 Task: Create in the project AgileNimbus in Backlog an issue 'Develop a new tool for automated testing of web application cross-browser compatibility and responsiveness', assign it to team member softage.1@softage.net and change the status to IN PROGRESS. Create in the project AgileNimbus in Backlog an issue 'Upgrade the logging and reporting features of a web application to improve system monitoring and analysis', assign it to team member softage.2@softage.net and change the status to IN PROGRESS
Action: Mouse moved to (226, 279)
Screenshot: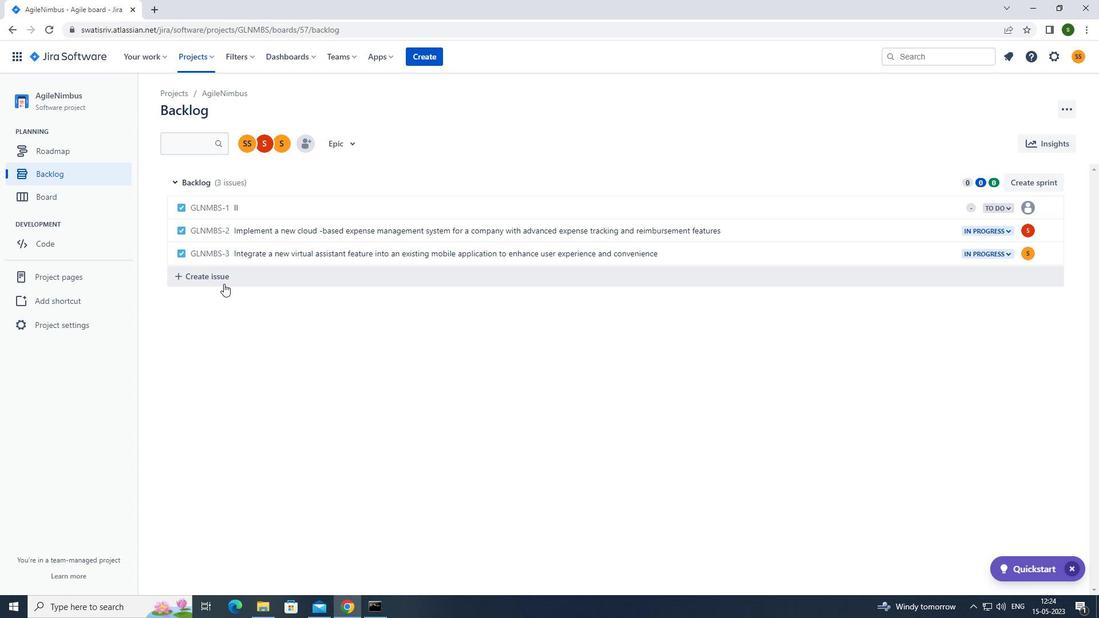 
Action: Mouse pressed left at (226, 279)
Screenshot: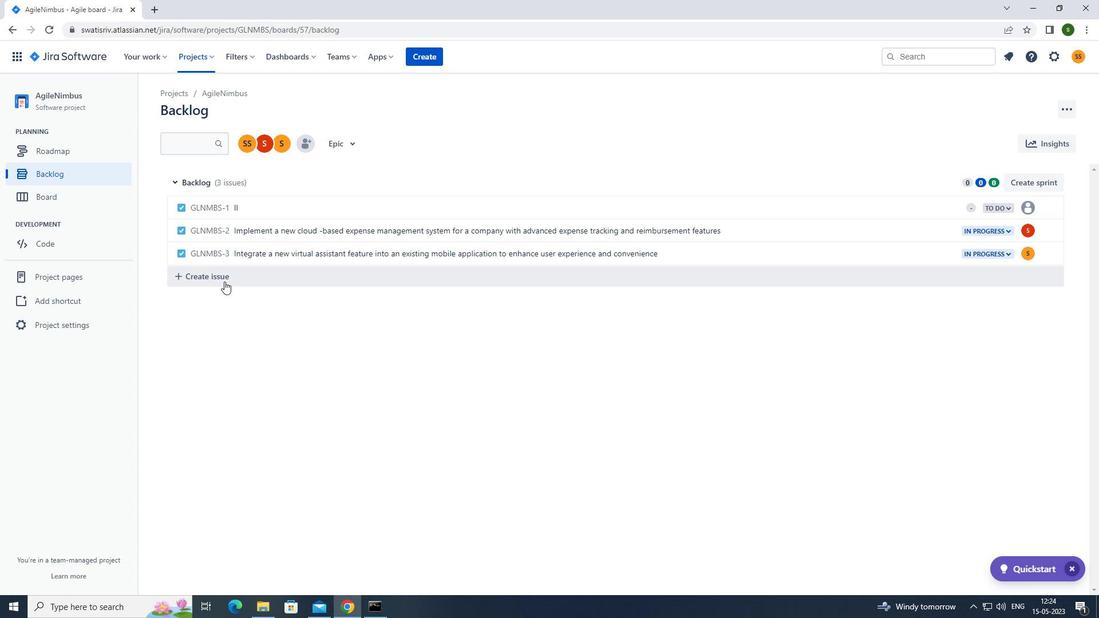 
Action: Mouse moved to (279, 276)
Screenshot: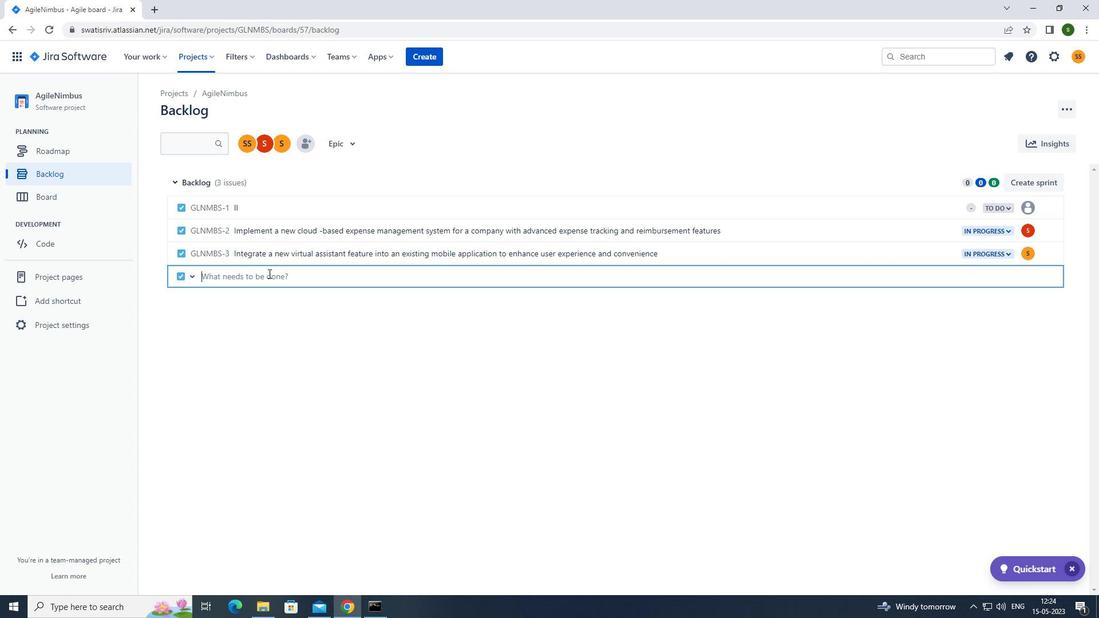 
Action: Key pressed <Key.caps_lock>d<Key.caps_lock>evelop<Key.space>a<Key.space>new<Key.space>tool<Key.space>for<Key.space>automated<Key.space>testing<Key.space>of<Key.space>web<Key.space>application<Key.space>cross-browser<Key.space>compatibility<Key.space>and<Key.space>responsiveness<Key.enter>
Screenshot: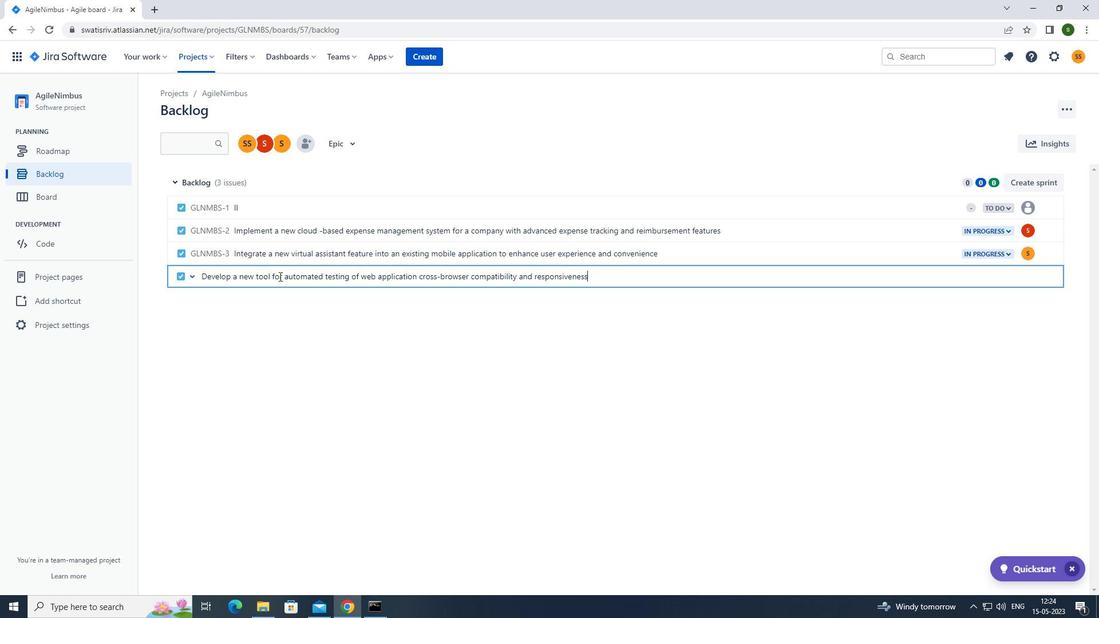 
Action: Mouse moved to (1025, 277)
Screenshot: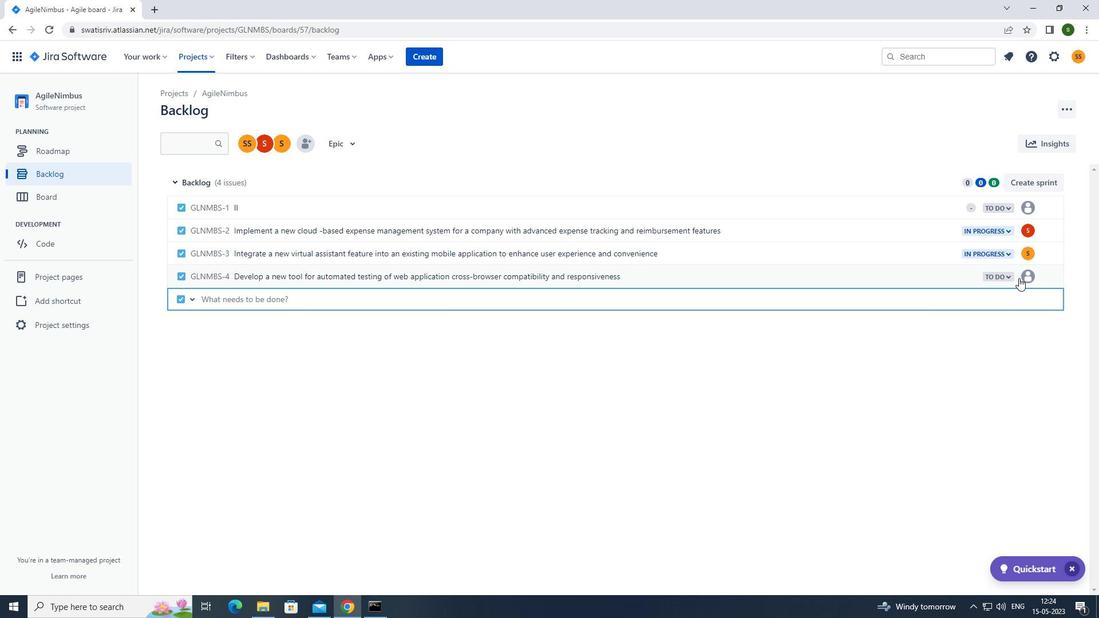 
Action: Mouse pressed left at (1025, 277)
Screenshot: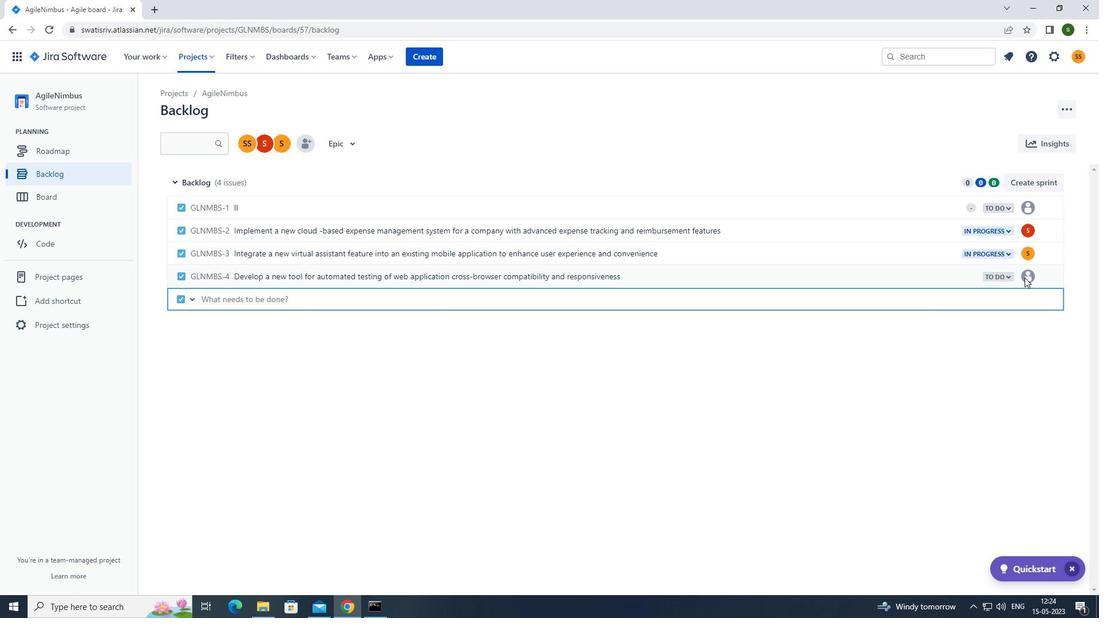 
Action: Mouse moved to (1030, 278)
Screenshot: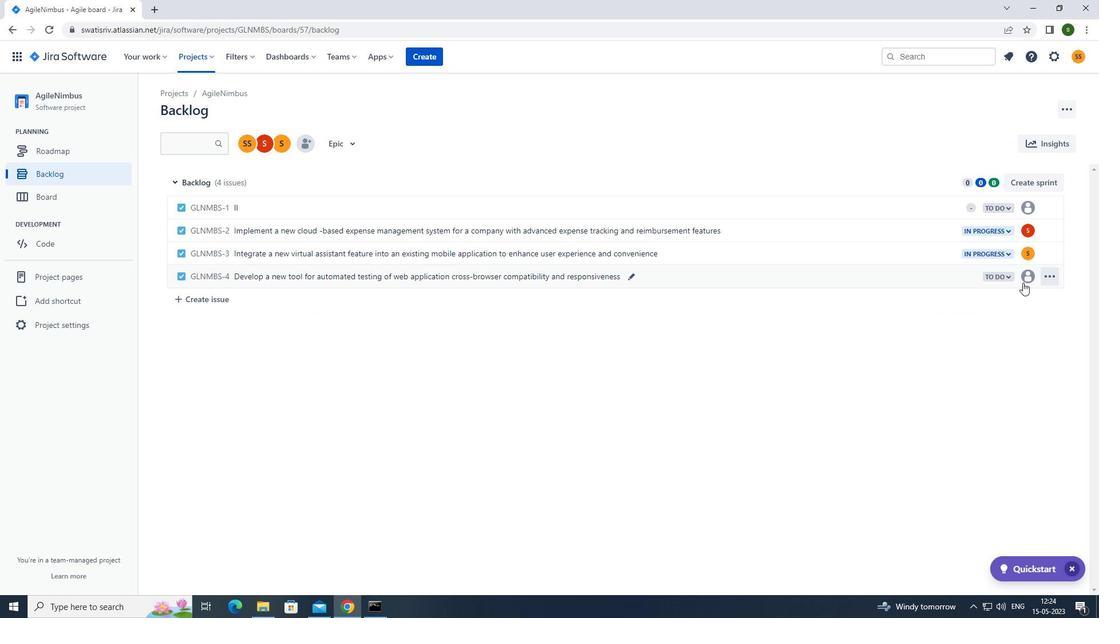 
Action: Mouse pressed left at (1030, 278)
Screenshot: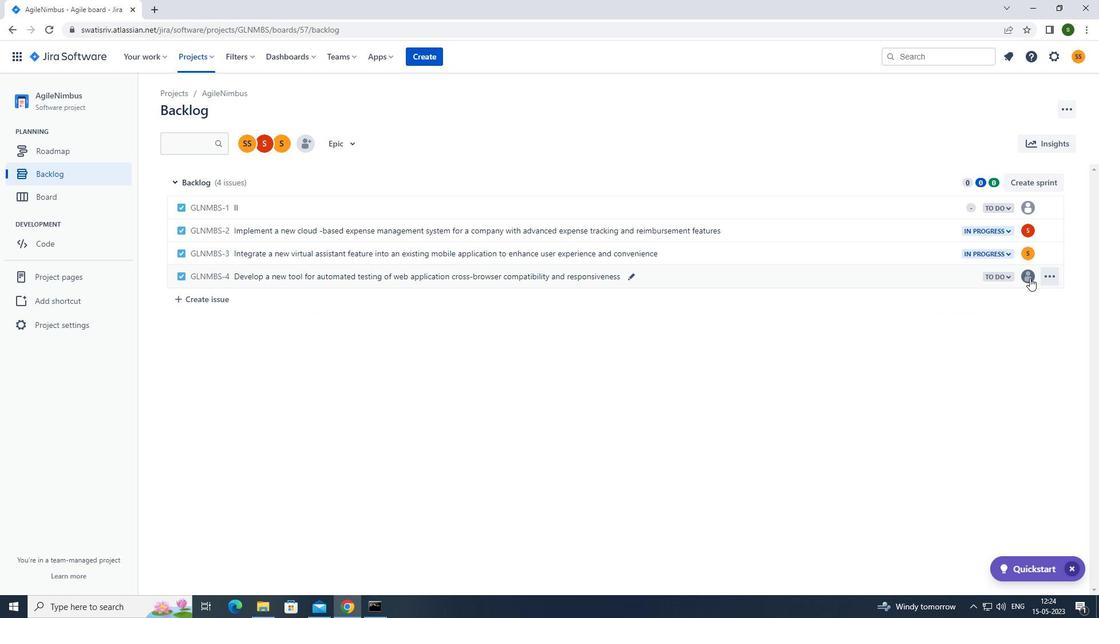 
Action: Mouse moved to (928, 389)
Screenshot: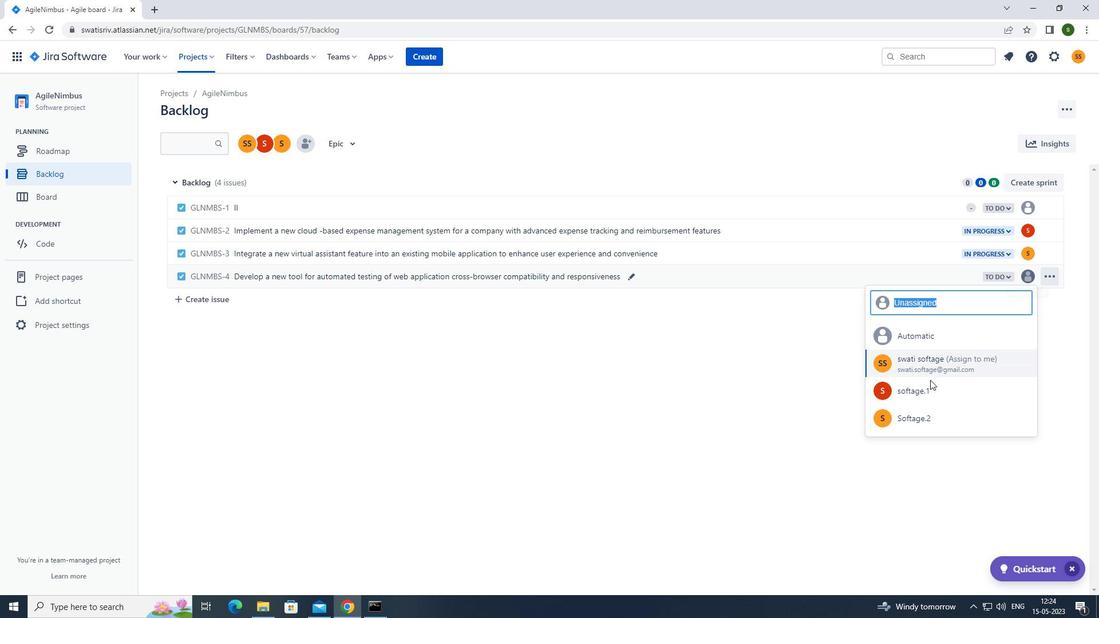
Action: Mouse pressed left at (928, 389)
Screenshot: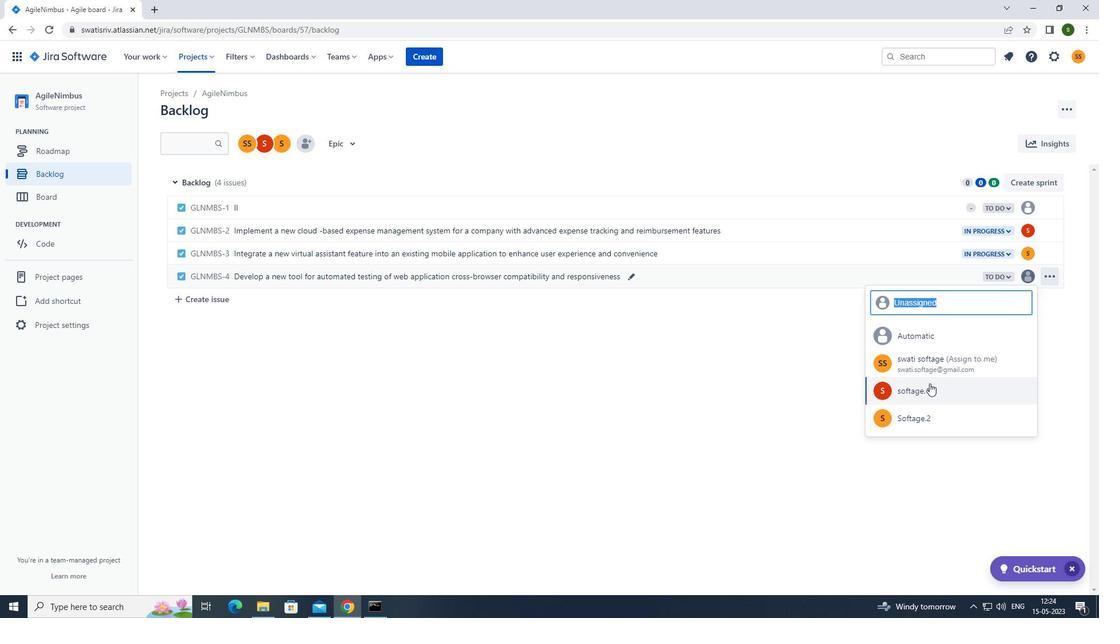 
Action: Mouse moved to (1001, 269)
Screenshot: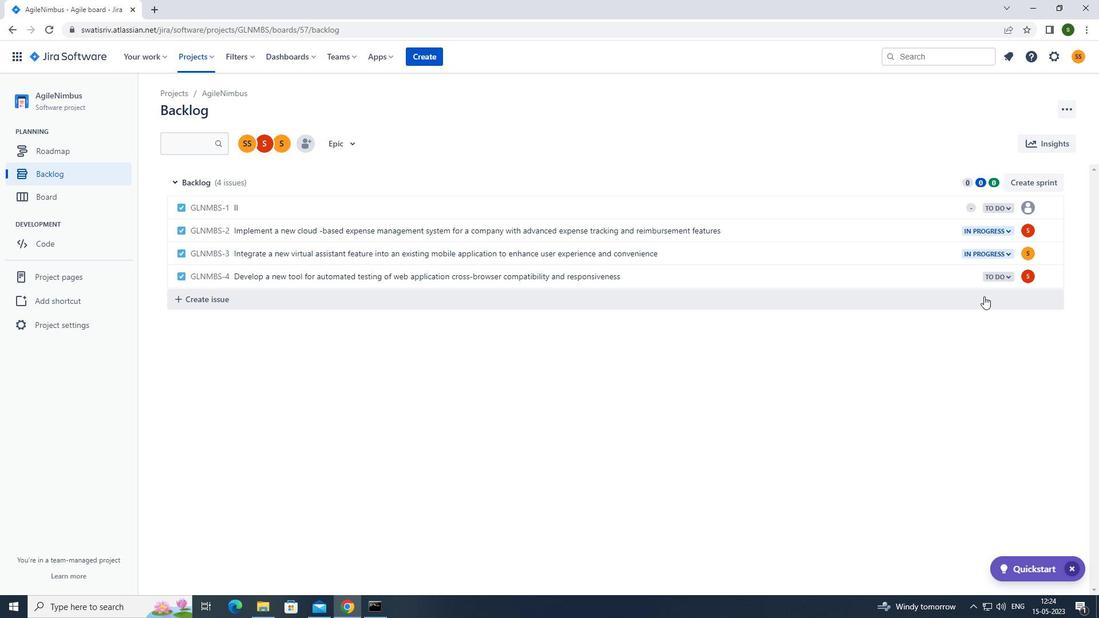 
Action: Mouse pressed left at (1001, 269)
Screenshot: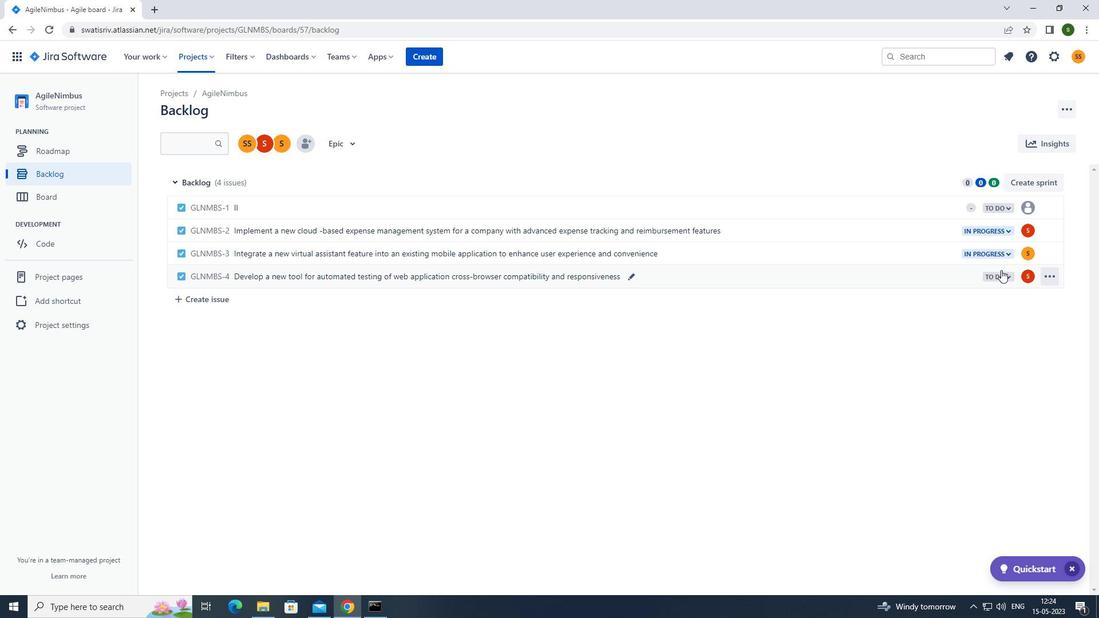 
Action: Mouse moved to (752, 279)
Screenshot: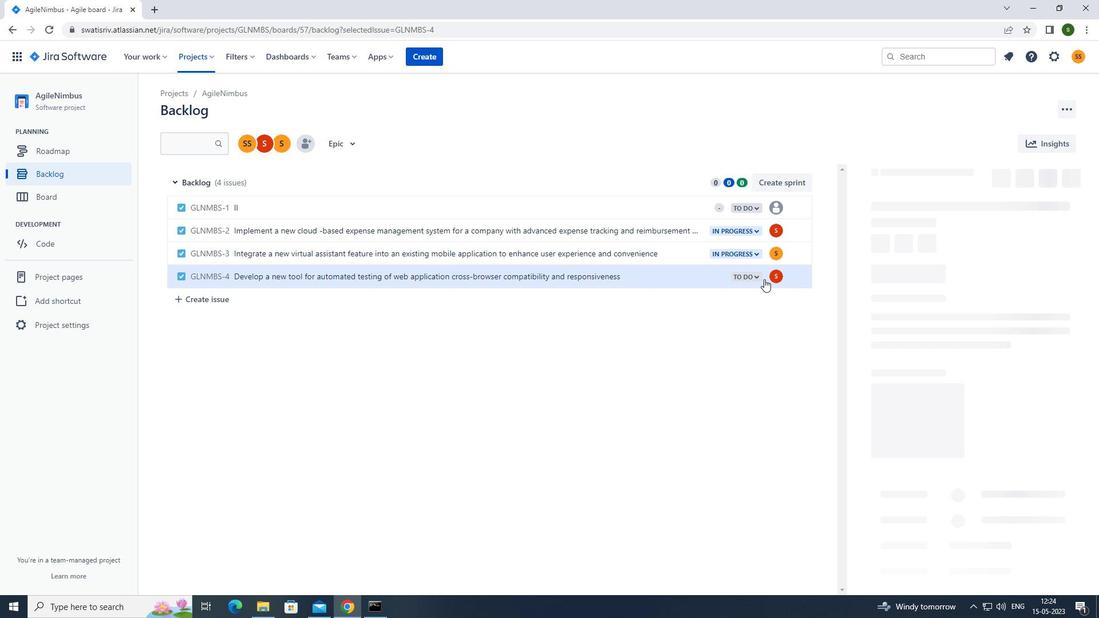 
Action: Mouse pressed left at (752, 279)
Screenshot: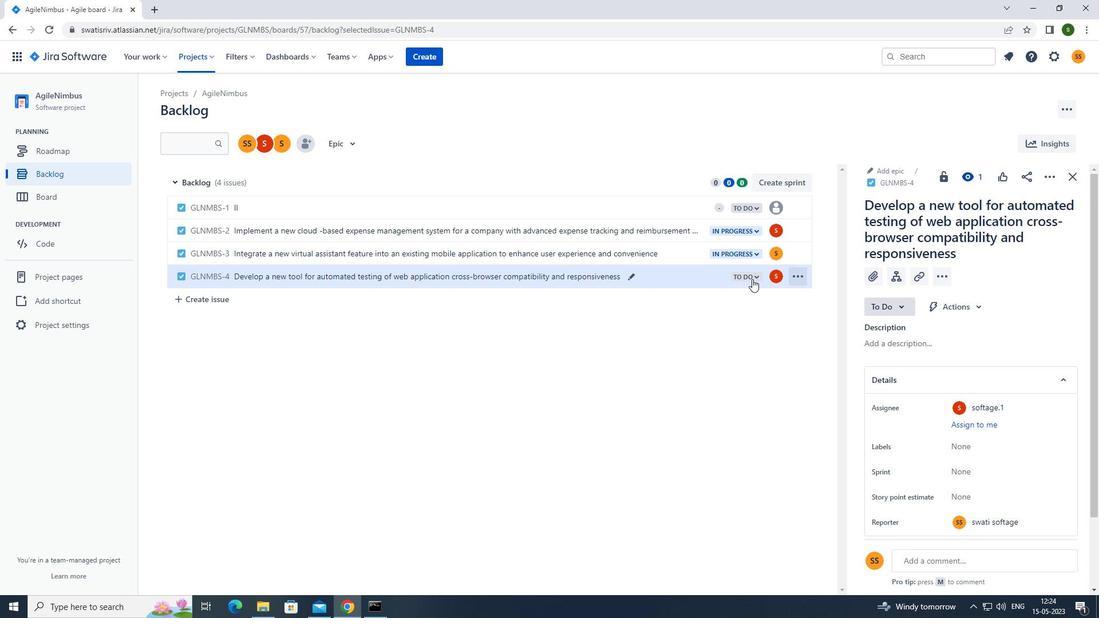 
Action: Mouse moved to (759, 299)
Screenshot: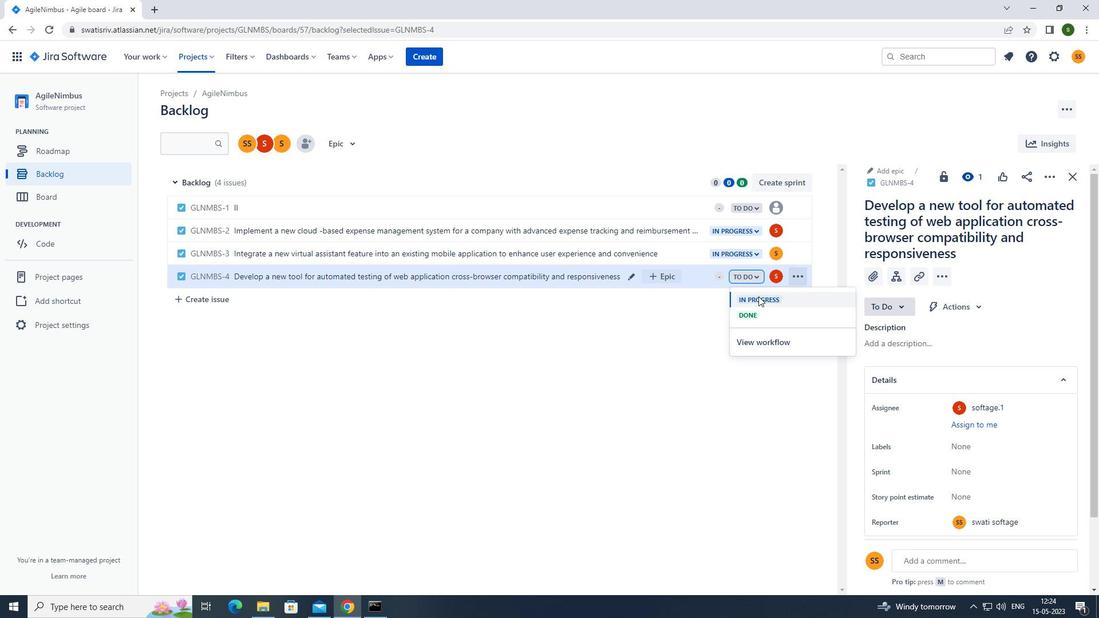 
Action: Mouse pressed left at (759, 299)
Screenshot: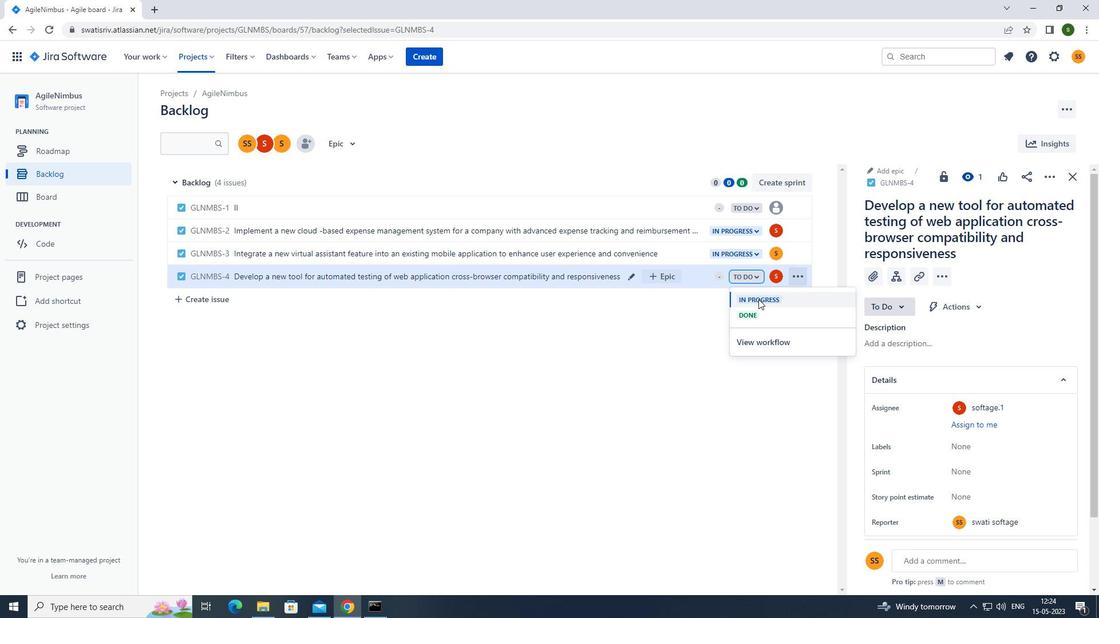 
Action: Mouse moved to (193, 304)
Screenshot: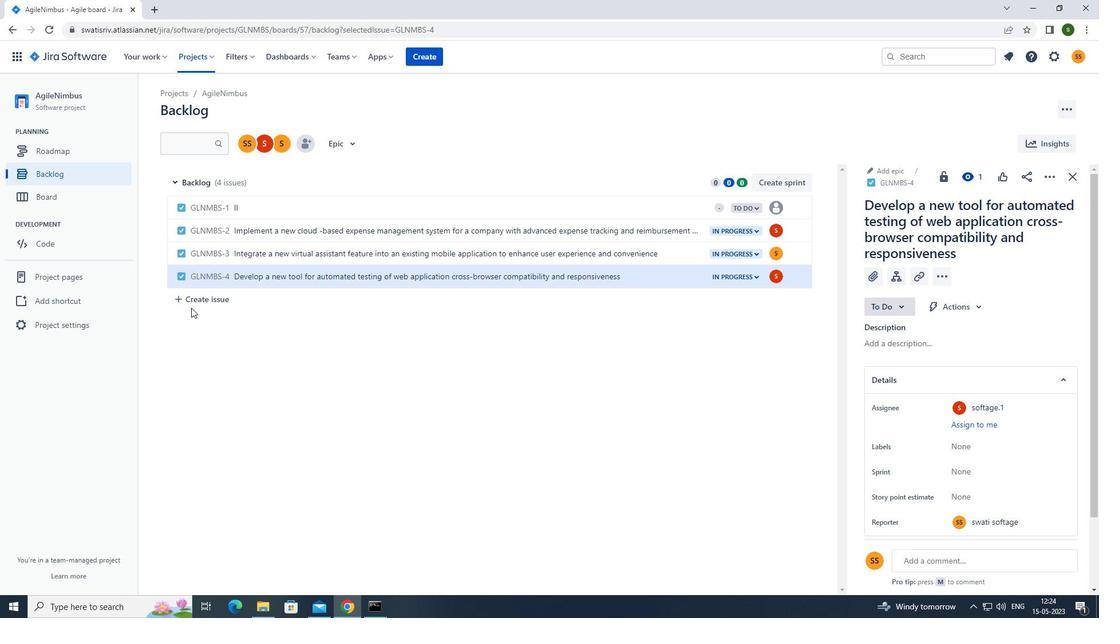 
Action: Mouse pressed left at (193, 304)
Screenshot: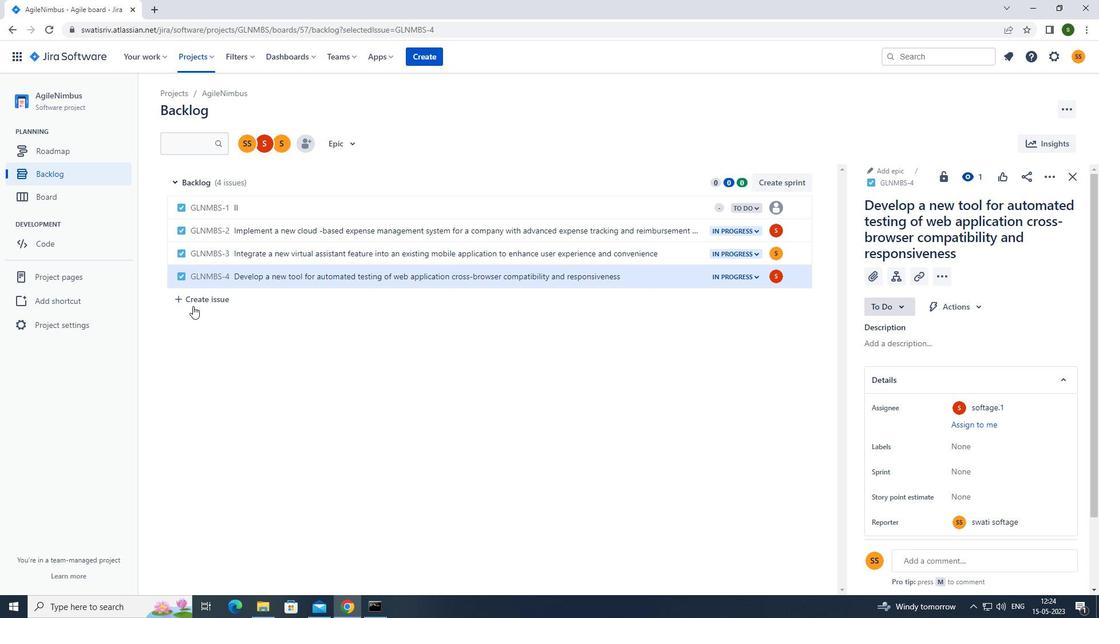 
Action: Mouse moved to (295, 299)
Screenshot: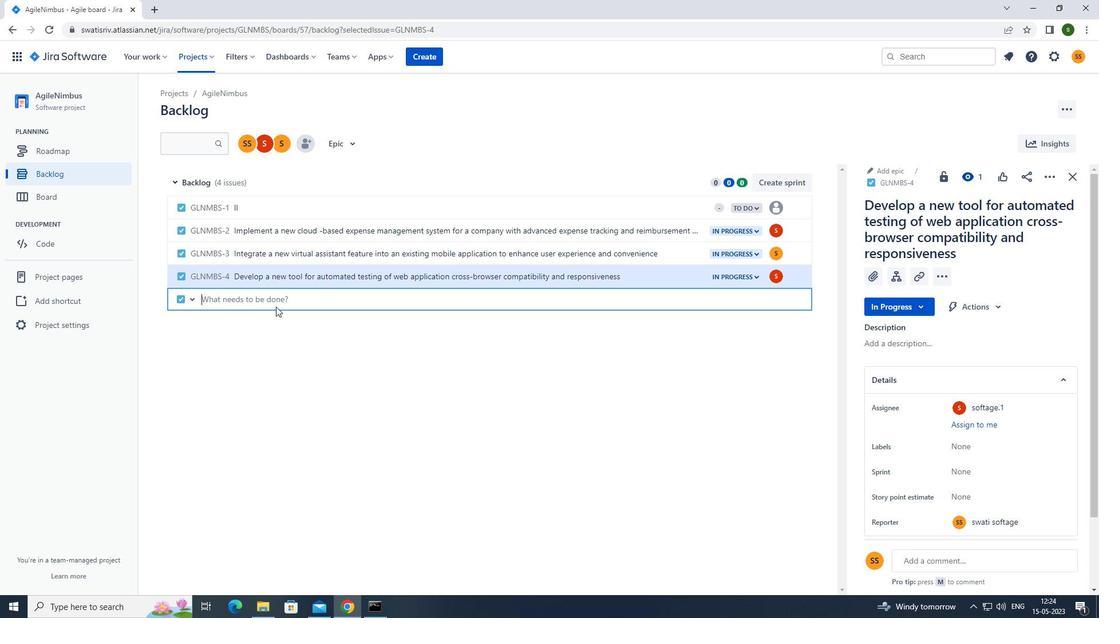 
Action: Mouse pressed left at (295, 299)
Screenshot: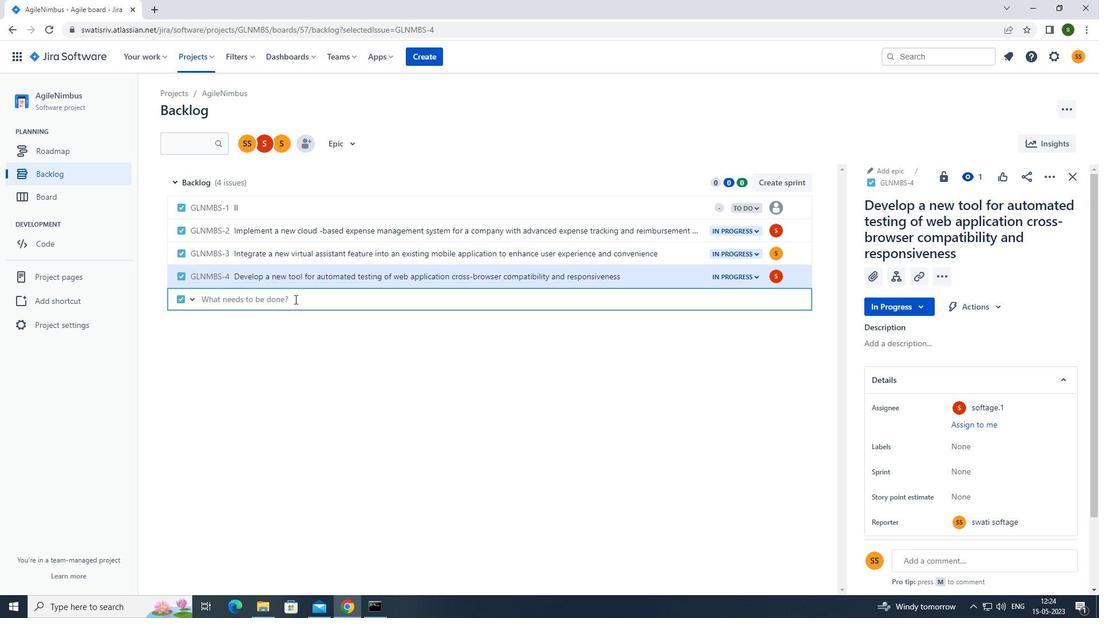 
Action: Key pressed <Key.caps_lock>u<Key.caps_lock>pgarde<Key.space>the<Key.space>logging<Key.space>and<Key.space>reporting<Key.space>features<Key.space>of<Key.space>a<Key.space>web<Key.space>application<Key.space>to<Key.space>improve<Key.space>system<Key.space>monitoring<Key.space>and<Key.space>analysis<Key.enter>
Screenshot: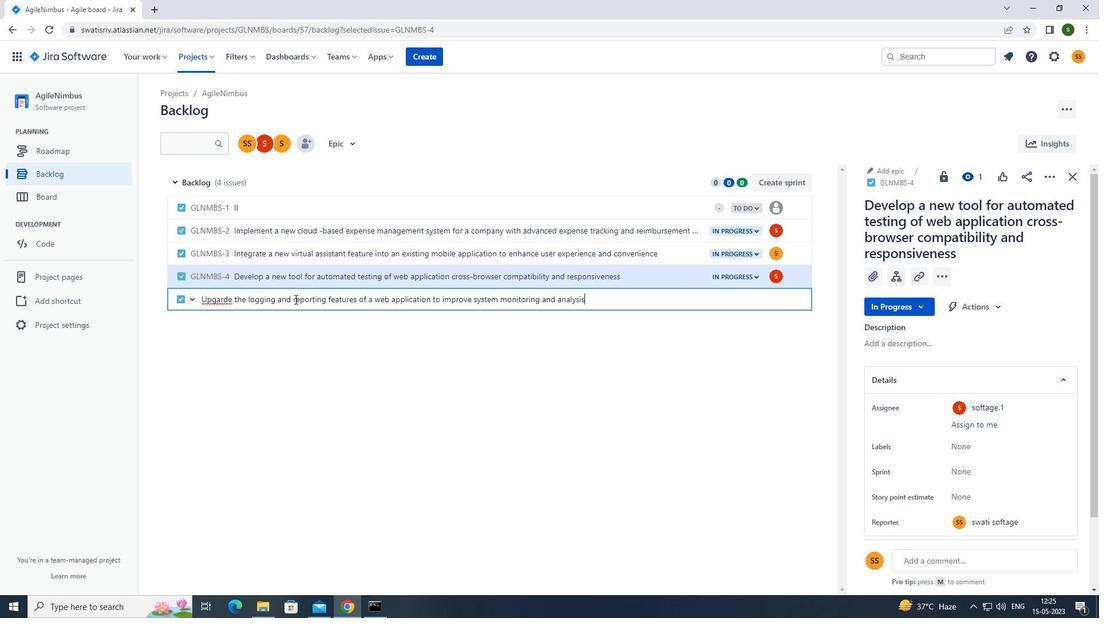 
Action: Mouse moved to (776, 300)
Screenshot: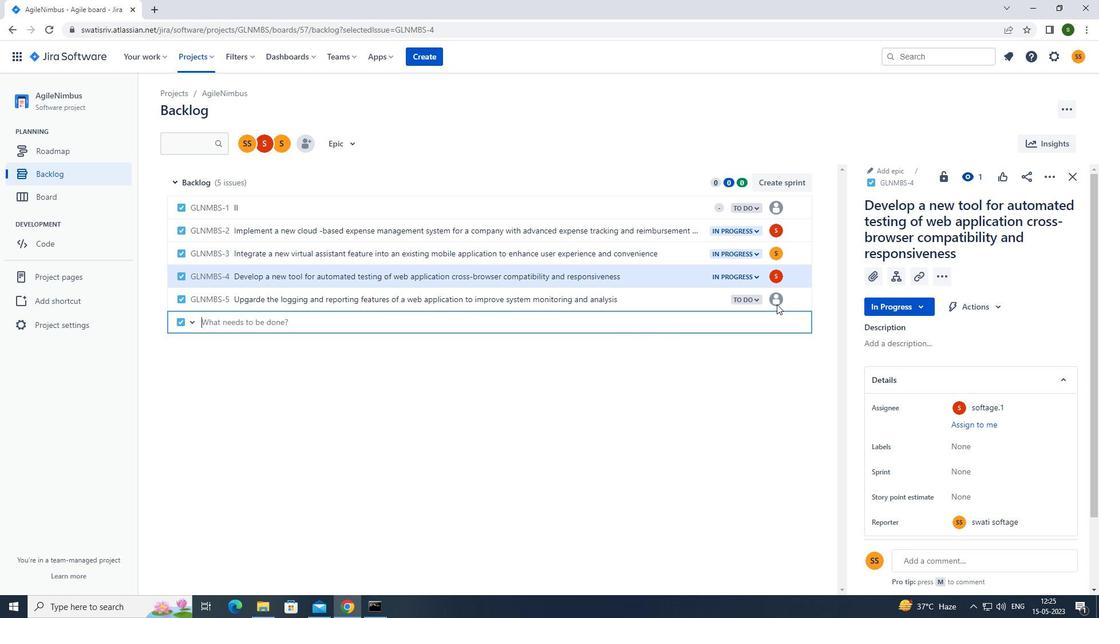 
Action: Mouse pressed left at (776, 300)
Screenshot: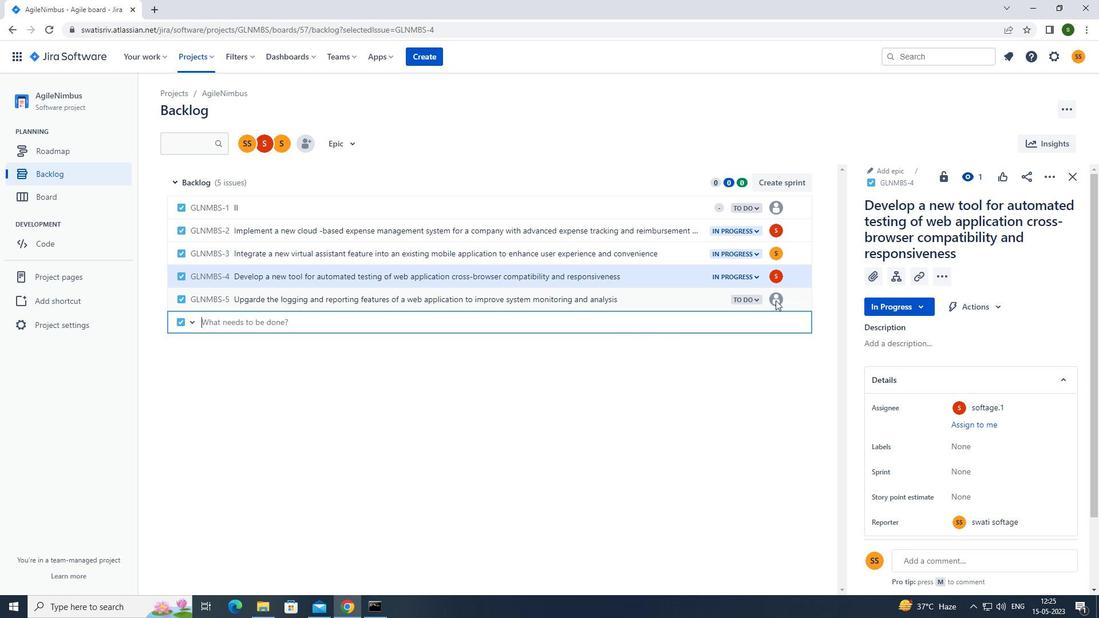 
Action: Mouse moved to (772, 299)
Screenshot: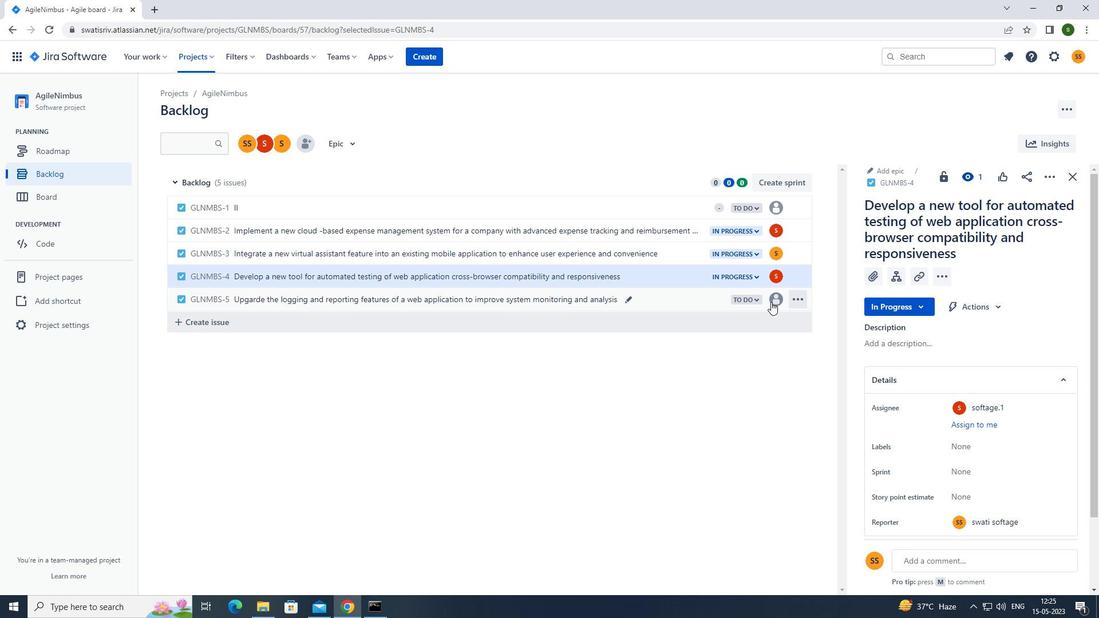 
Action: Mouse pressed left at (772, 299)
Screenshot: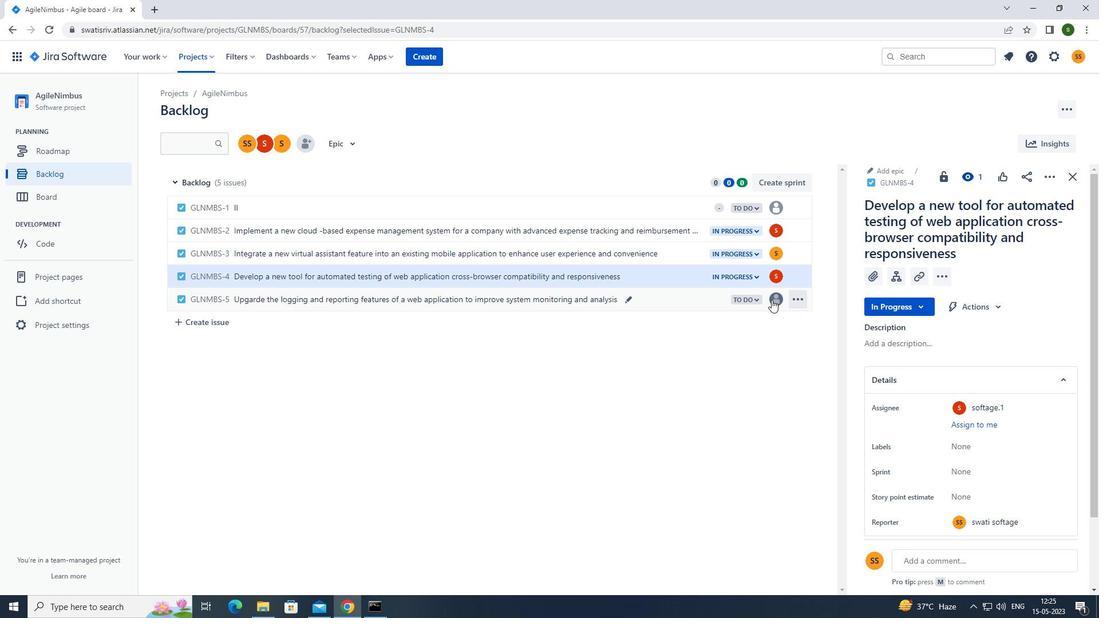 
Action: Mouse moved to (663, 447)
Screenshot: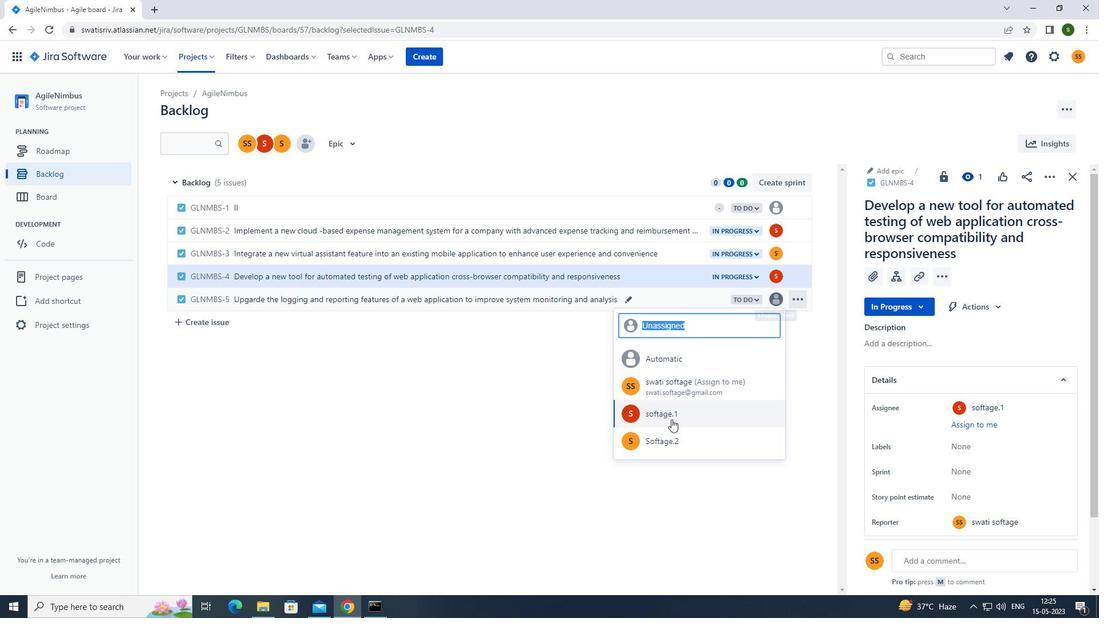 
Action: Mouse pressed left at (663, 447)
Screenshot: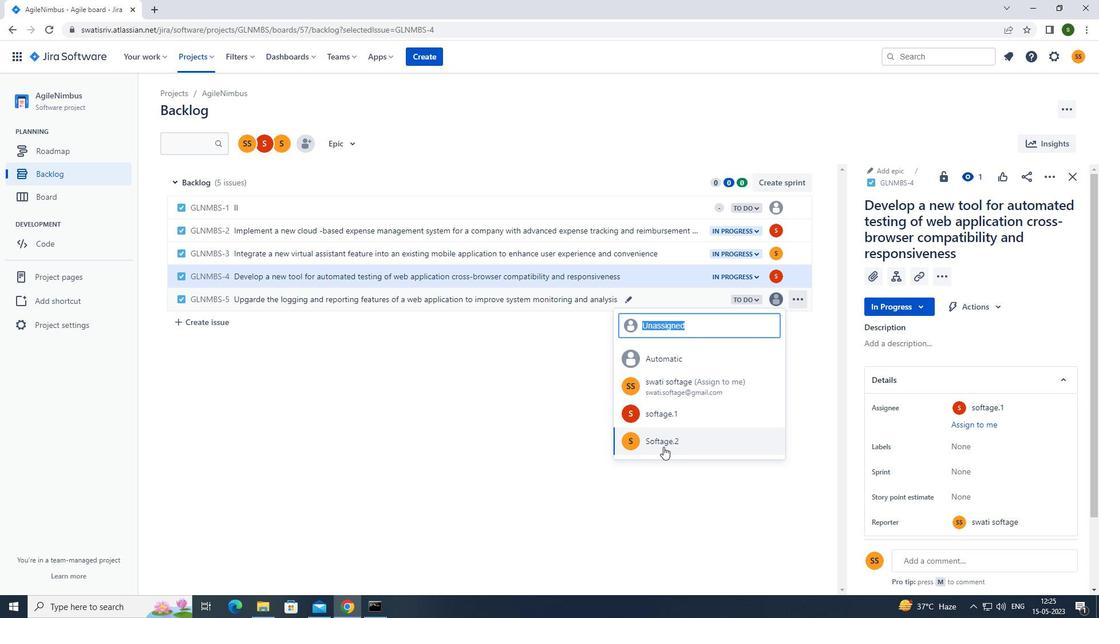 
Action: Mouse moved to (749, 297)
Screenshot: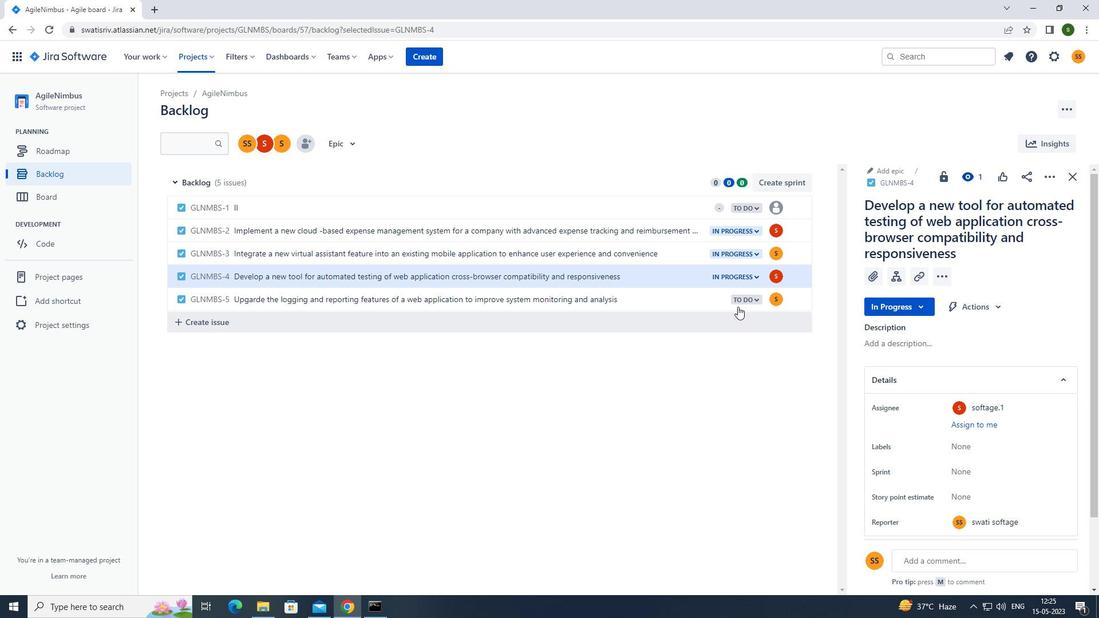 
Action: Mouse pressed left at (749, 297)
Screenshot: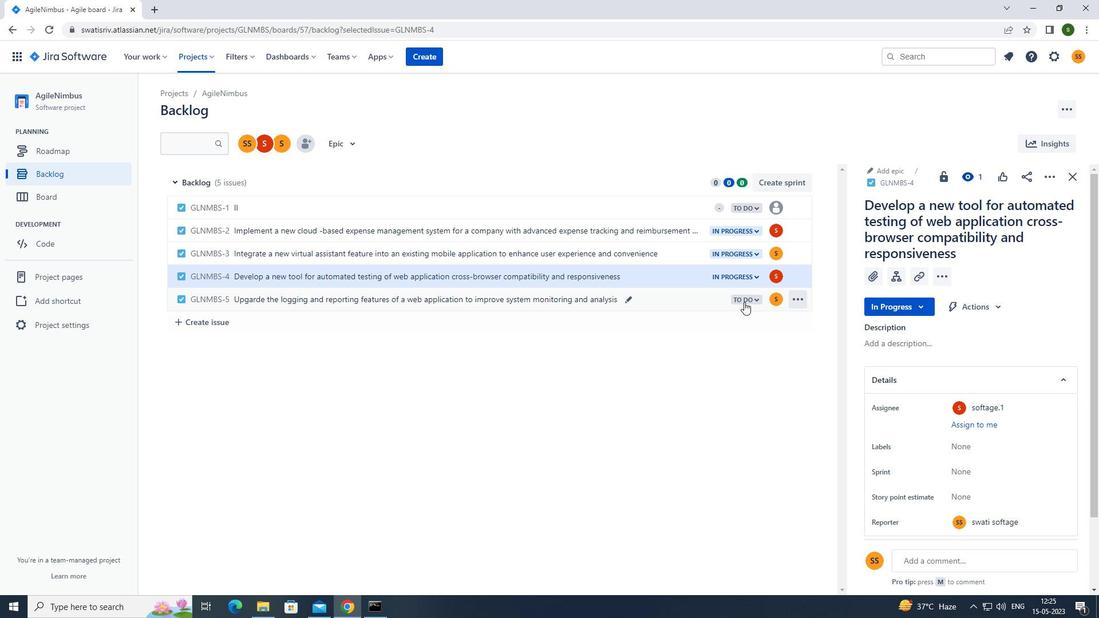 
Action: Mouse moved to (747, 319)
Screenshot: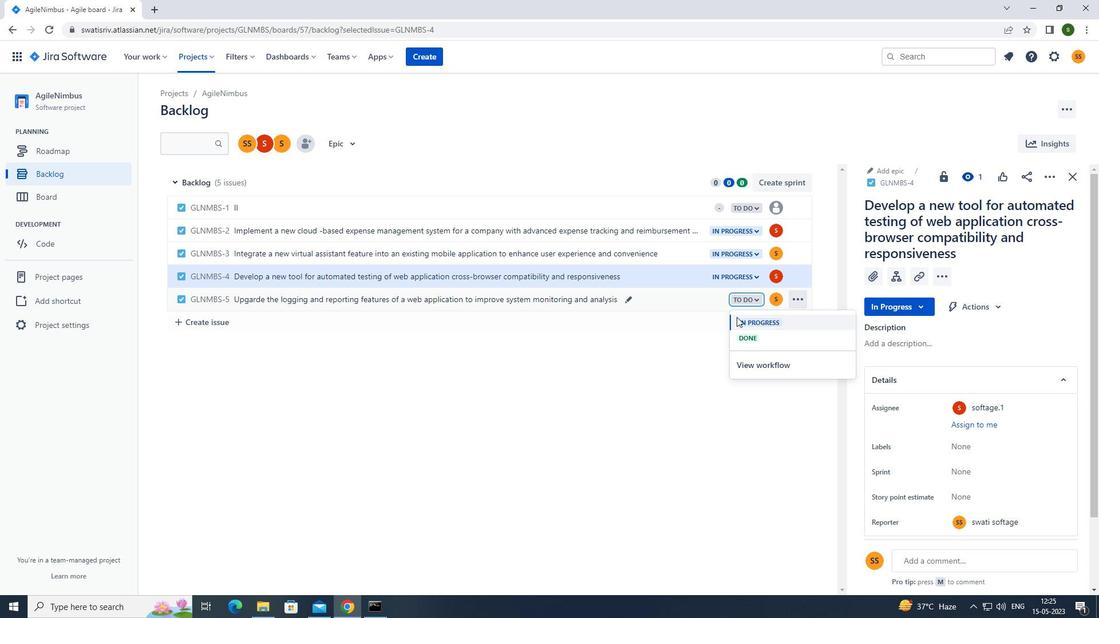 
Action: Mouse pressed left at (747, 319)
Screenshot: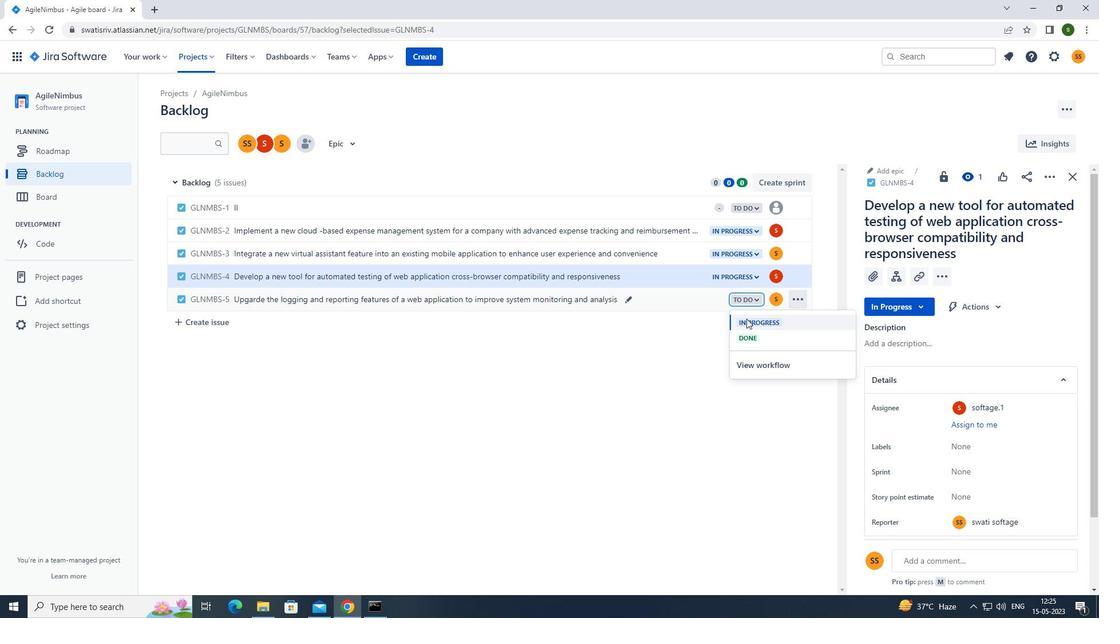 
Action: Mouse moved to (664, 415)
Screenshot: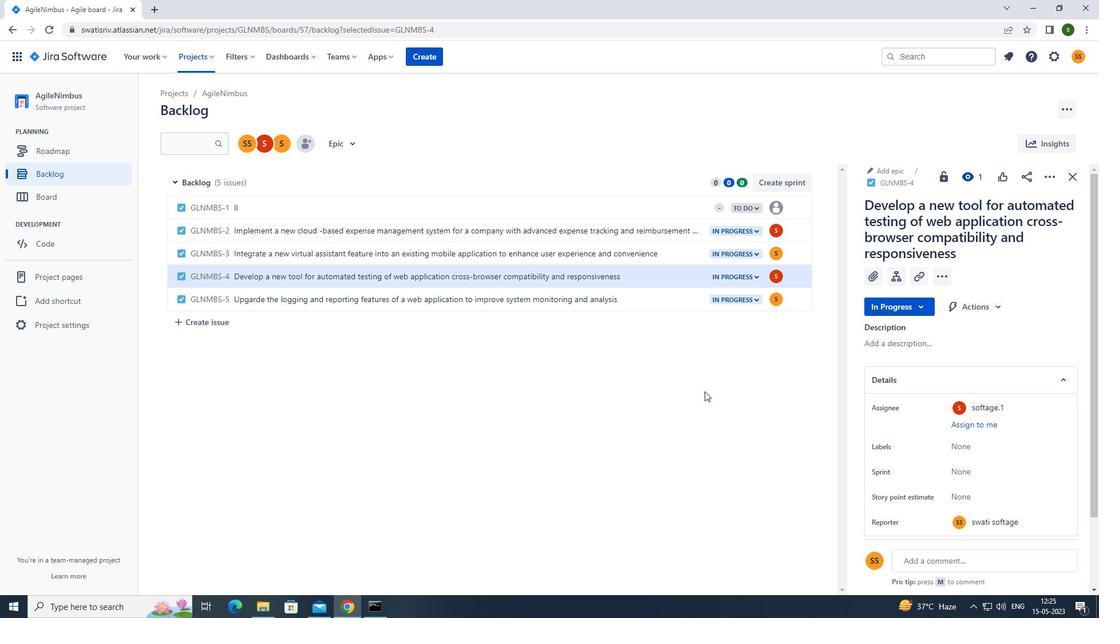
